 Task: Reopen the closed editior.
Action: Mouse moved to (29, 10)
Screenshot: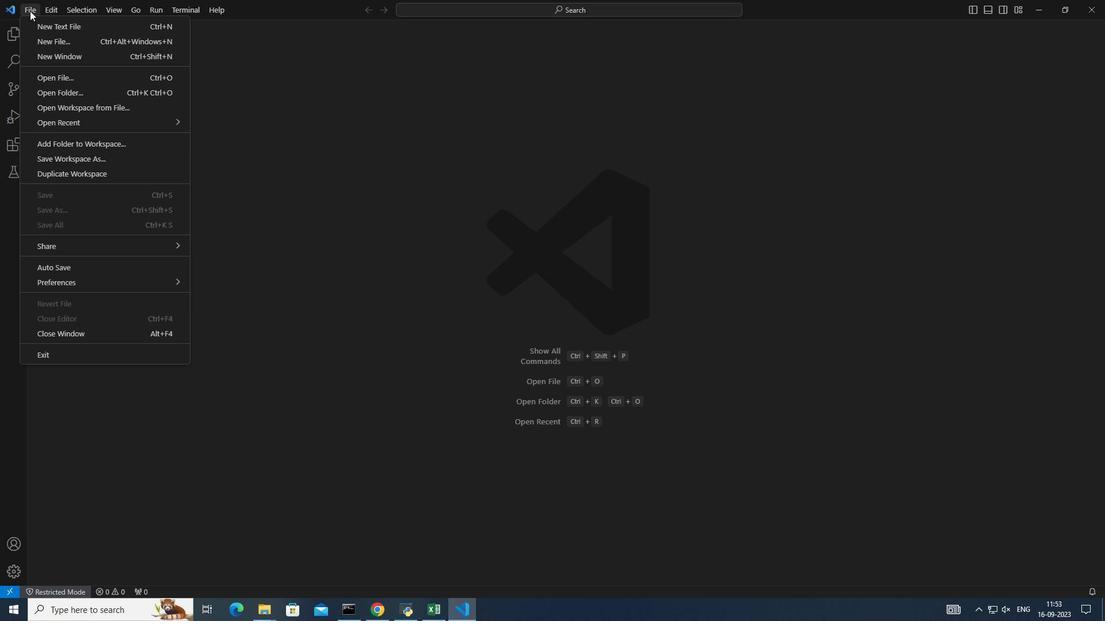 
Action: Mouse pressed left at (29, 10)
Screenshot: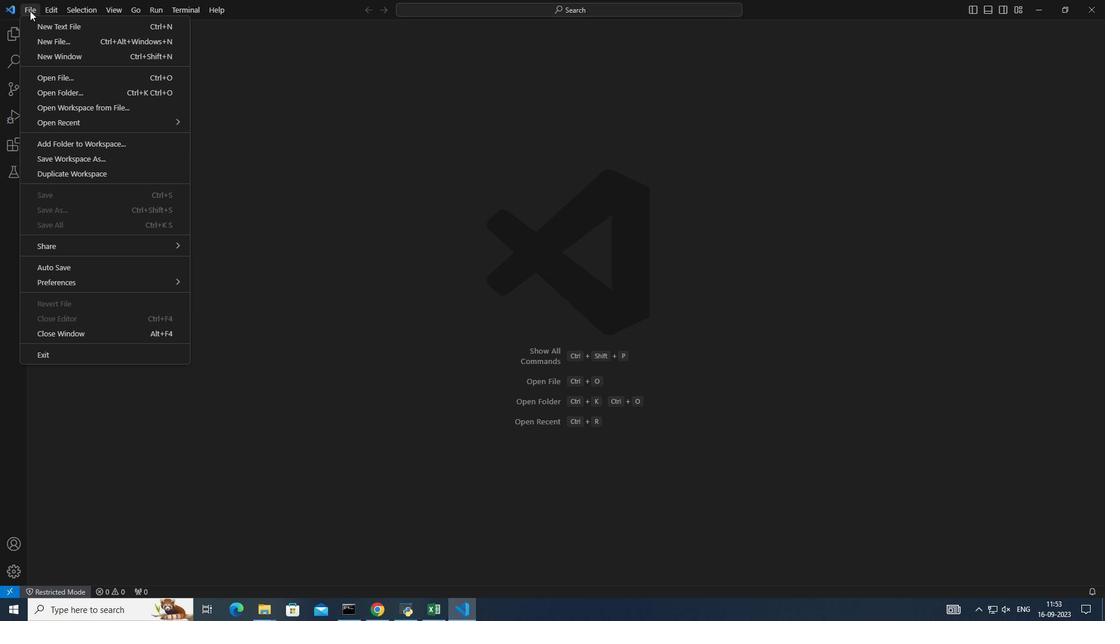 
Action: Mouse moved to (238, 127)
Screenshot: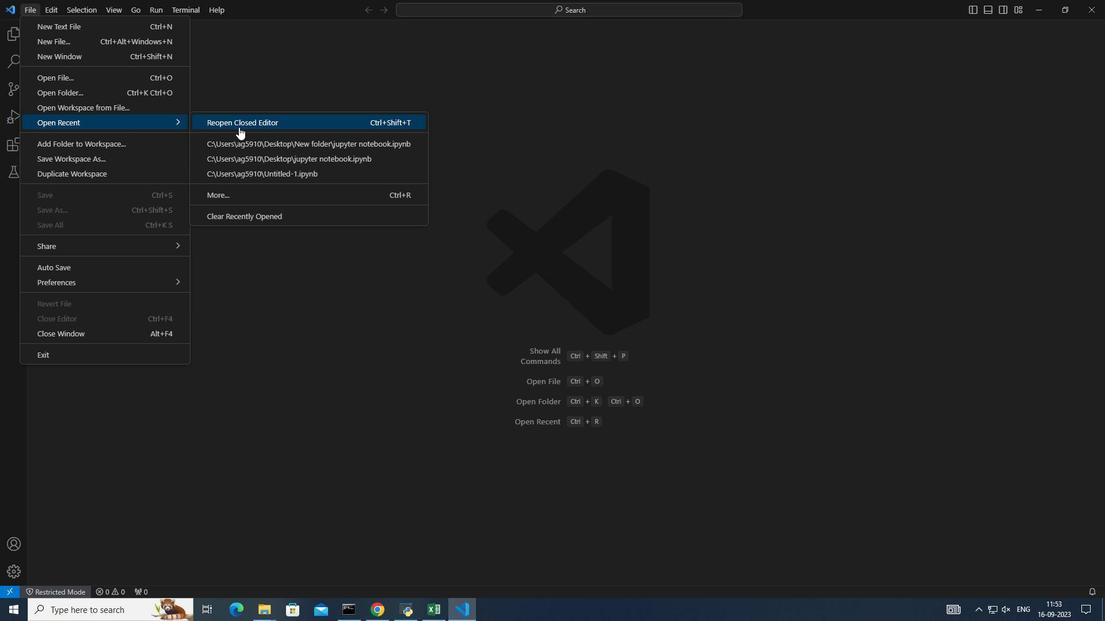 
Action: Mouse pressed left at (238, 127)
Screenshot: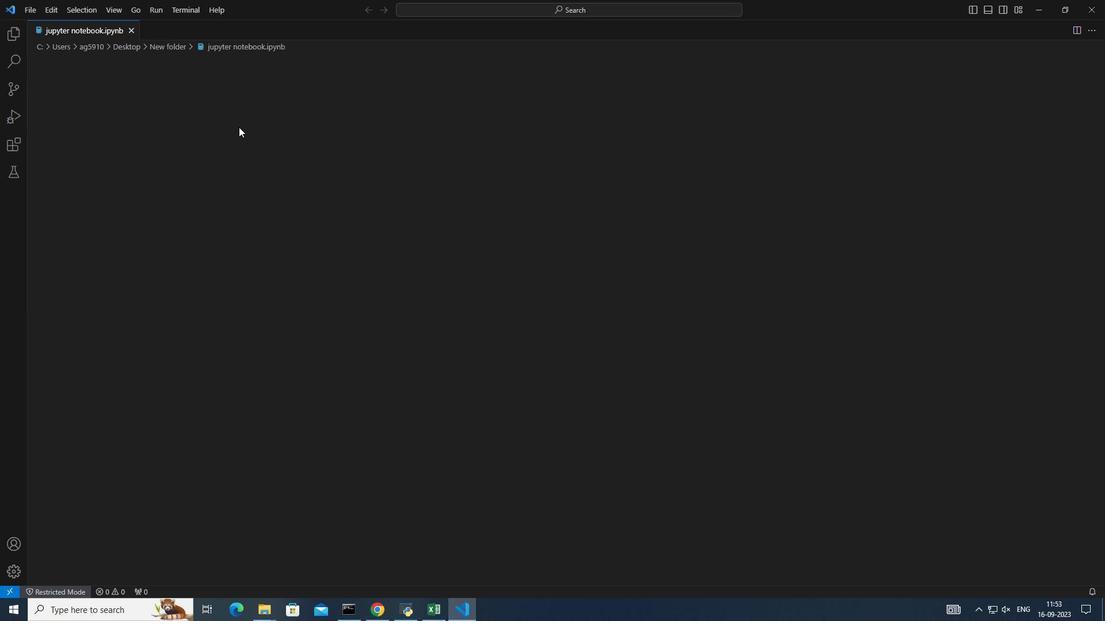 
